 Task: In the Contact  Brooklyn_Miller@lohud.com, Log Call and save with description: 'Engaged in a call with a potential client interested in our expertise.'; Select call outcome: 'Busy '; Select call Direction: Inbound; Add date: '9 September, 2023' and time 6:00:PM. Logged in from softage.1@softage.net
Action: Mouse moved to (82, 48)
Screenshot: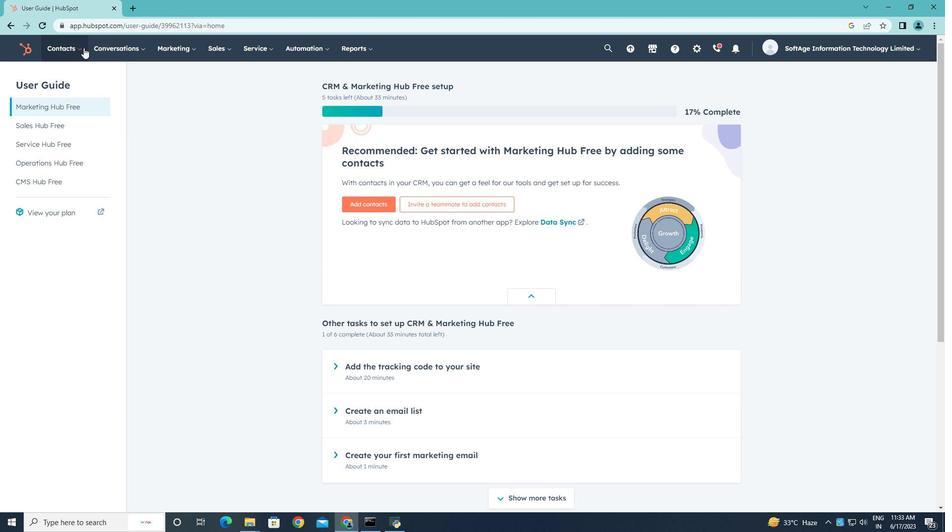 
Action: Mouse pressed left at (82, 48)
Screenshot: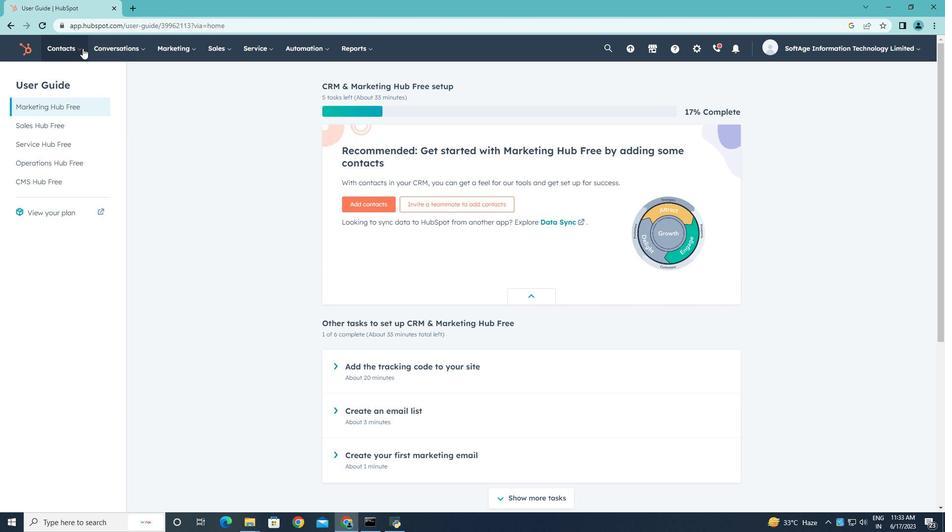 
Action: Mouse moved to (67, 77)
Screenshot: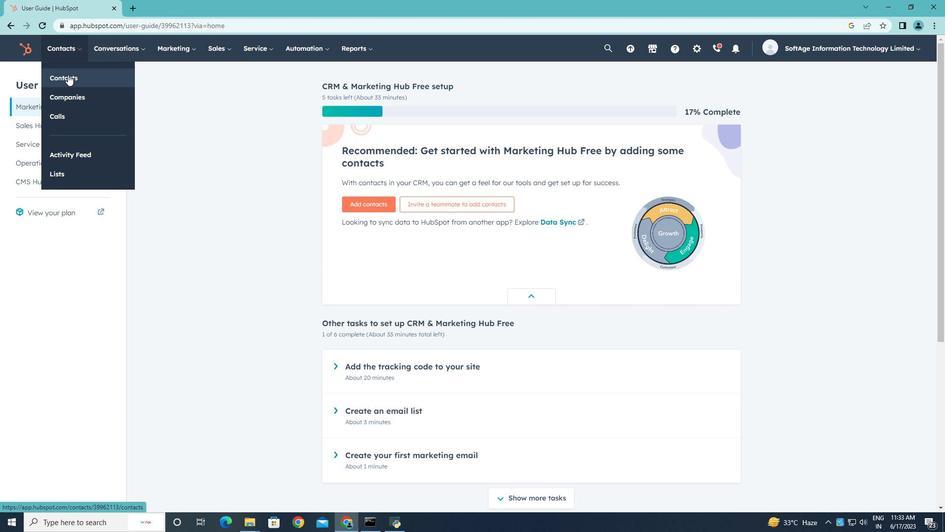 
Action: Mouse pressed left at (67, 77)
Screenshot: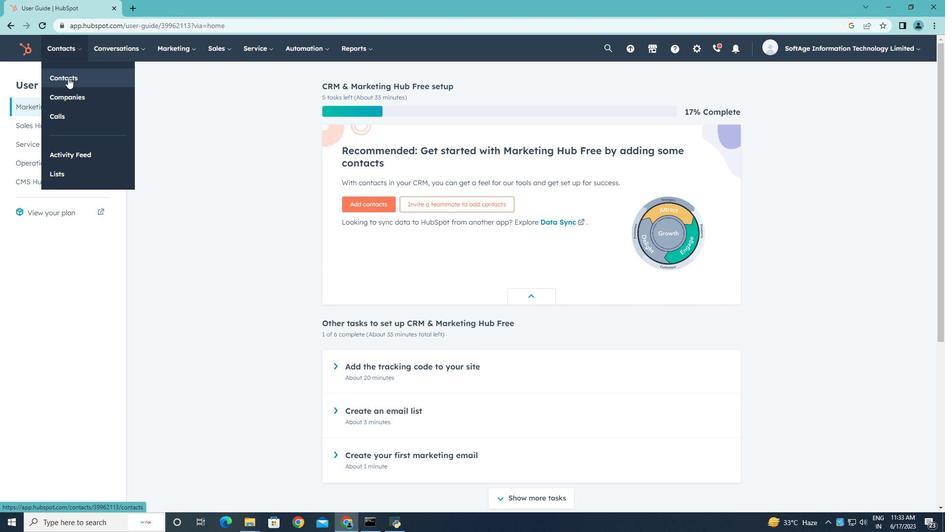 
Action: Mouse moved to (85, 162)
Screenshot: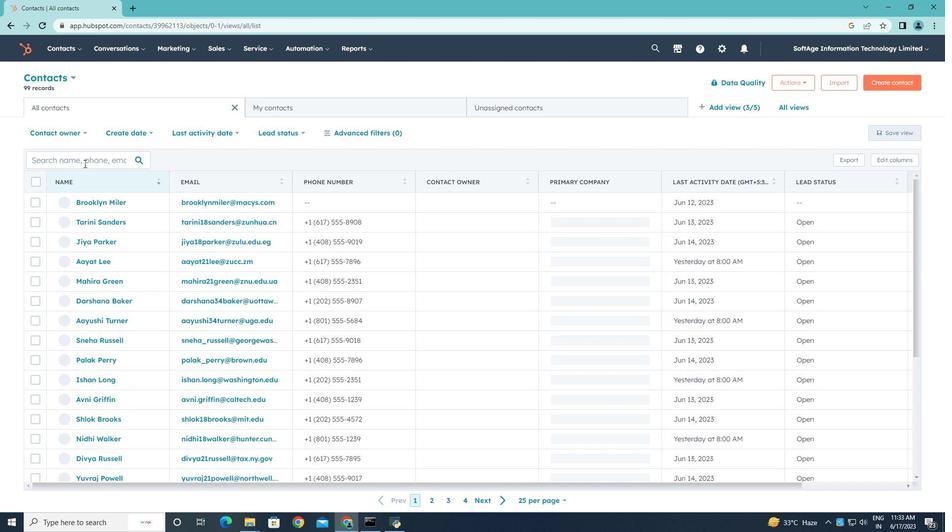 
Action: Mouse pressed left at (85, 162)
Screenshot: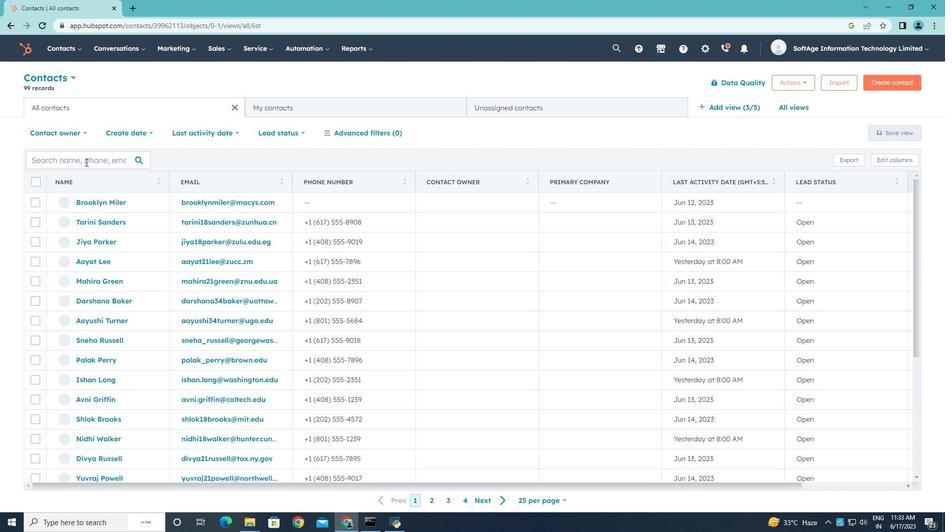 
Action: Key pressed <Key.shift>Brooklyn<Key.shift_r>_<Key.shift>Miller<Key.shift><Key.shift><Key.shift><Key.shift>@lohud.com
Screenshot: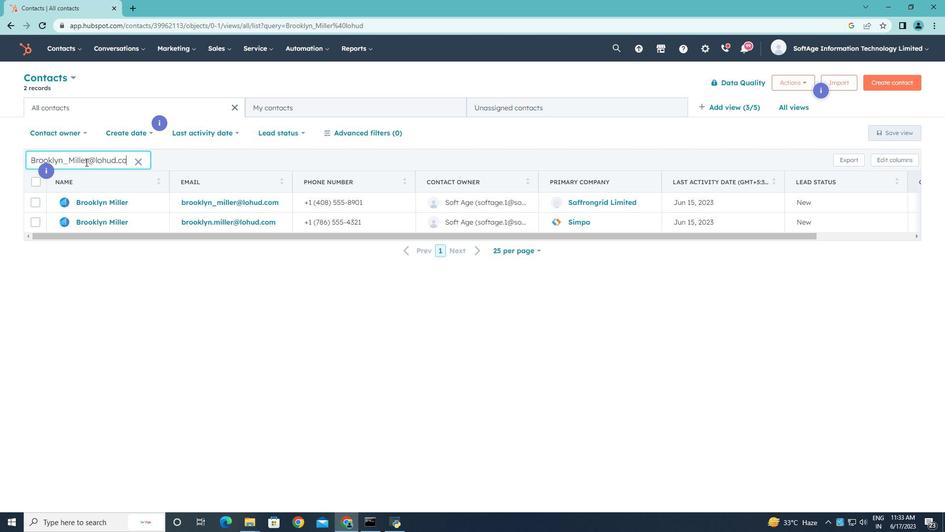 
Action: Mouse moved to (103, 201)
Screenshot: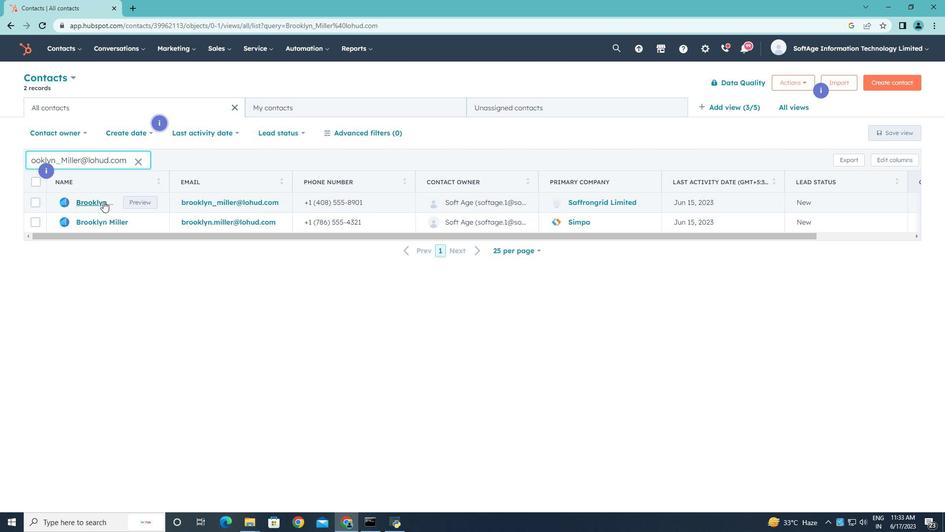 
Action: Mouse pressed left at (103, 201)
Screenshot: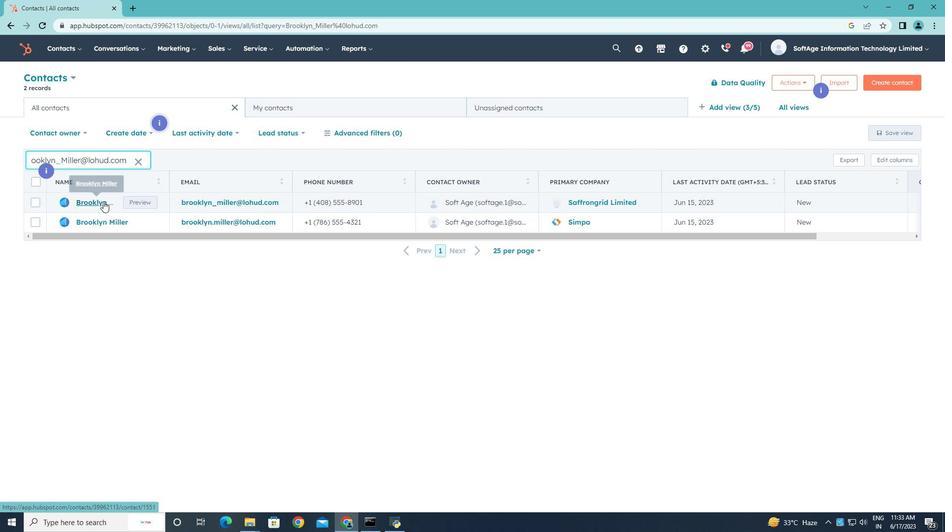 
Action: Mouse moved to (192, 170)
Screenshot: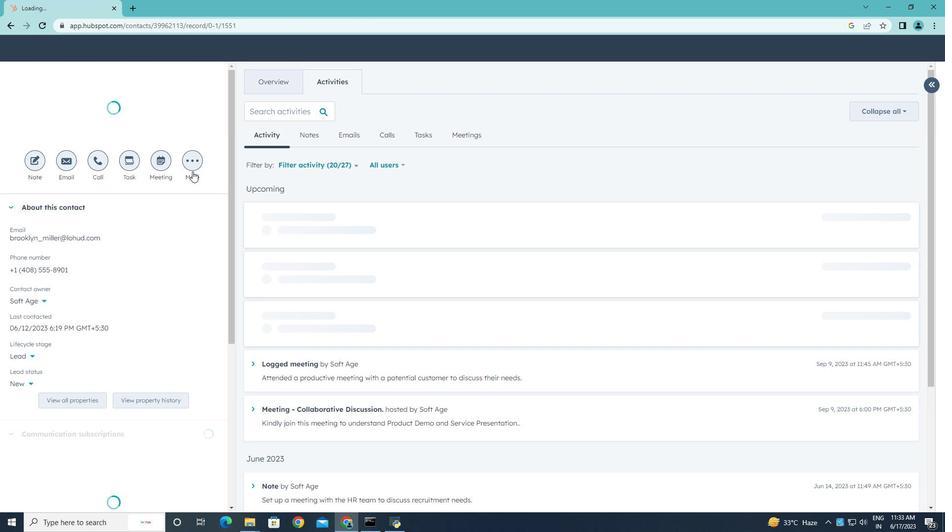 
Action: Mouse pressed left at (192, 170)
Screenshot: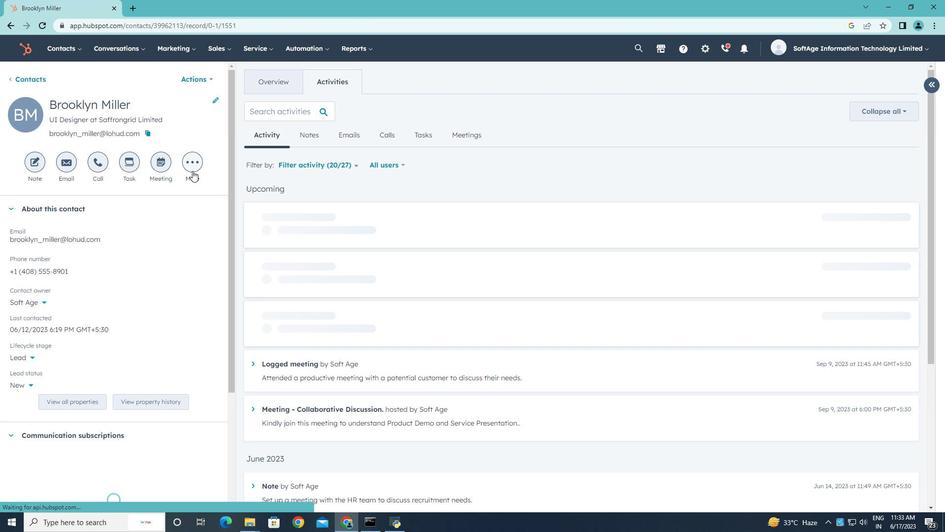 
Action: Mouse moved to (176, 245)
Screenshot: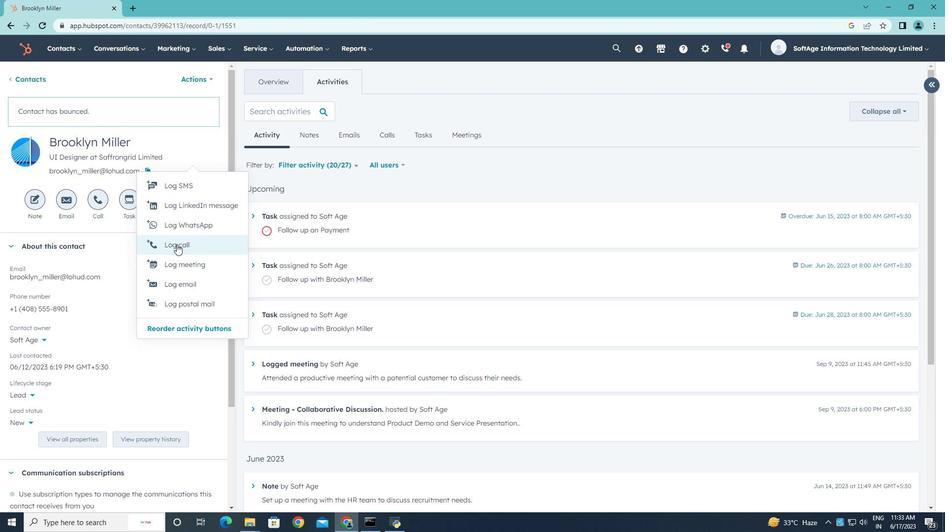 
Action: Mouse pressed left at (176, 245)
Screenshot: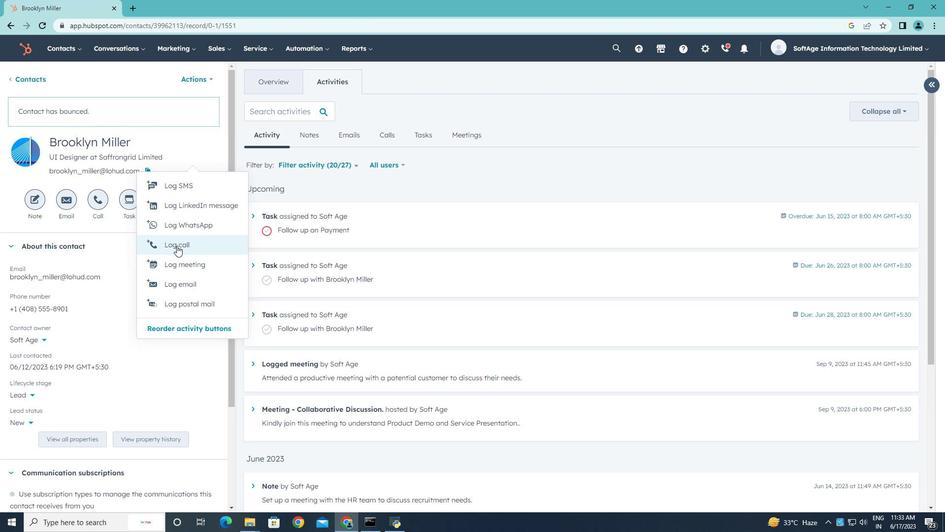 
Action: Mouse moved to (169, 285)
Screenshot: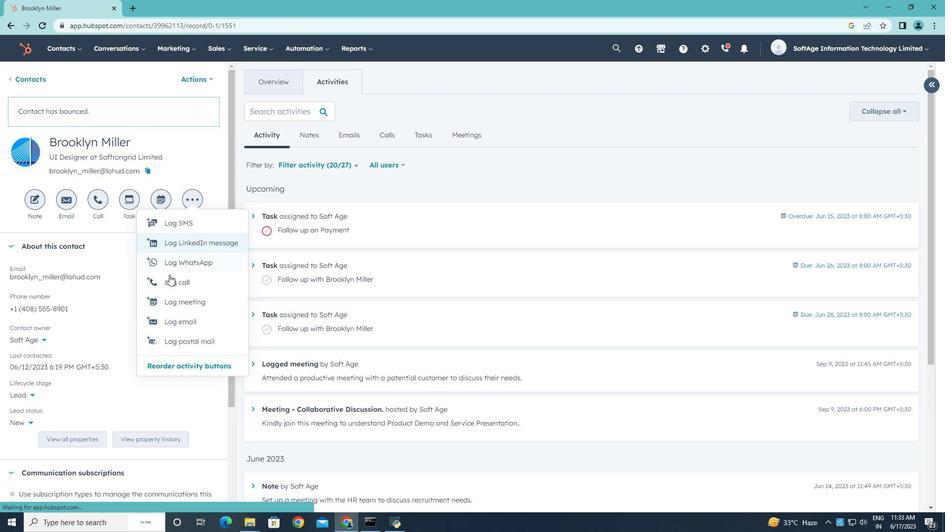 
Action: Mouse pressed left at (169, 285)
Screenshot: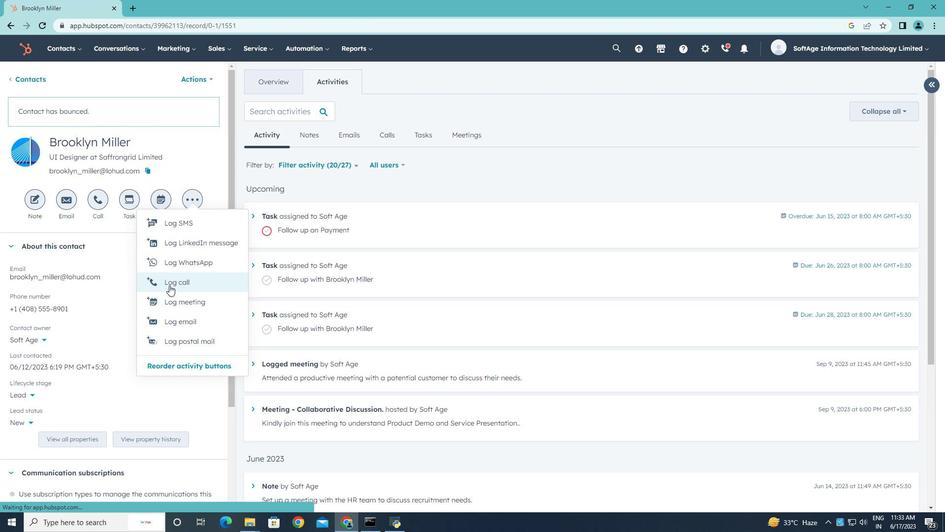 
Action: Key pressed <Key.shift>Engaged<Key.space>in<Key.space>a<Key.space>call<Key.space>with<Key.space>a<Key.space>potential<Key.space>client<Key.space>interested<Key.space>in<Key.space>our<Key.space>expertise.
Screenshot: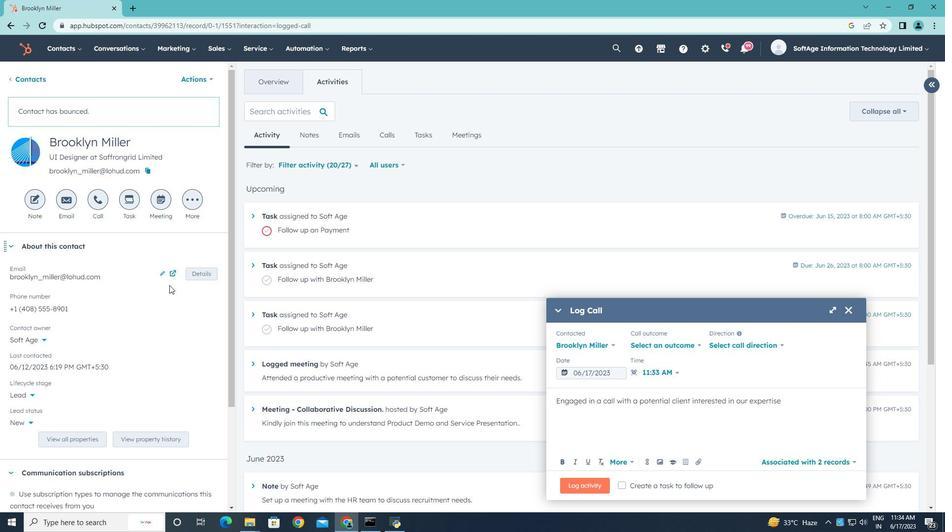 
Action: Mouse moved to (700, 346)
Screenshot: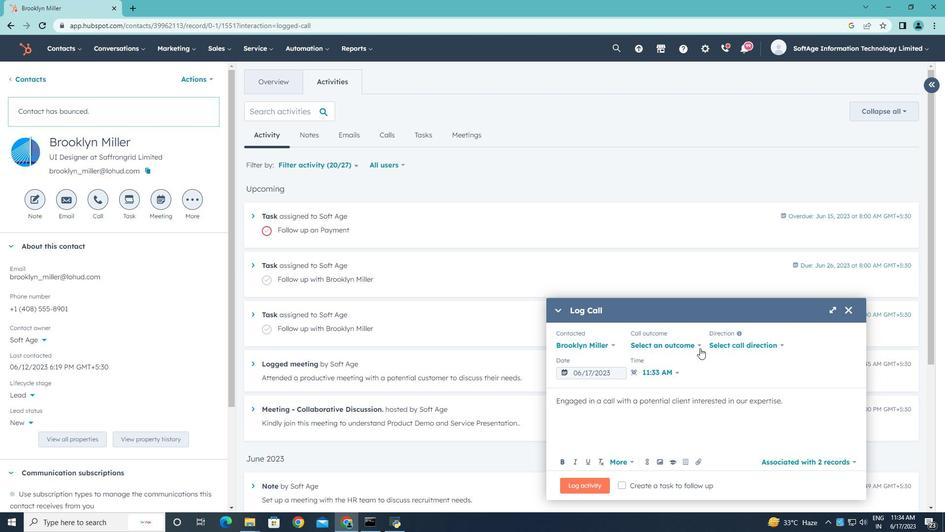 
Action: Mouse pressed left at (700, 346)
Screenshot: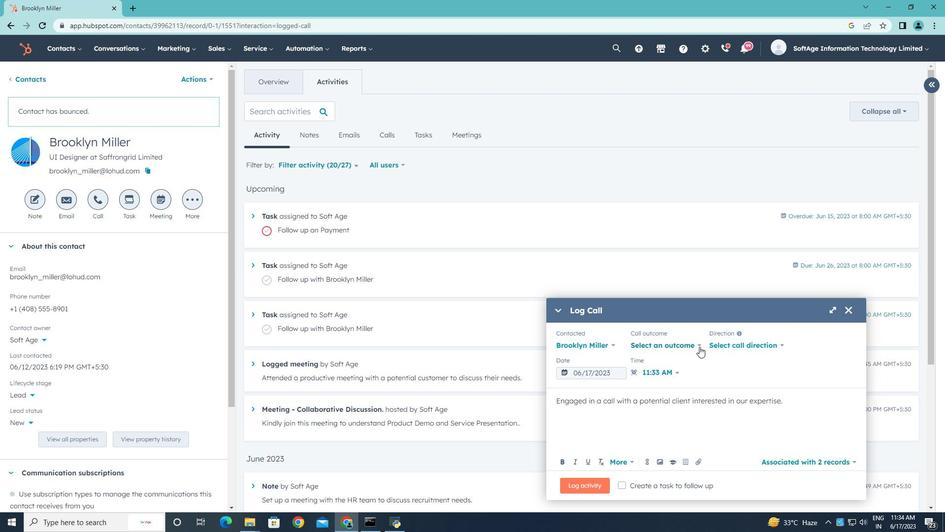 
Action: Mouse moved to (672, 372)
Screenshot: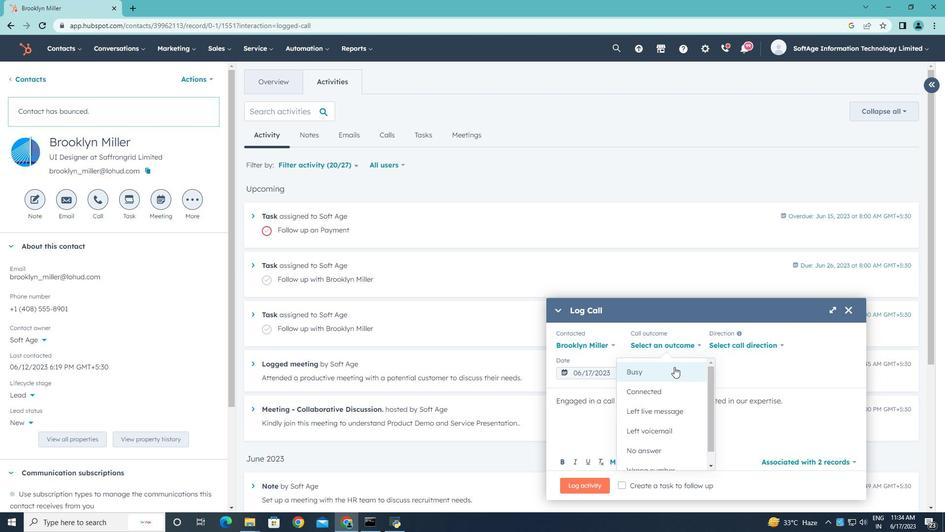 
Action: Mouse pressed left at (672, 372)
Screenshot: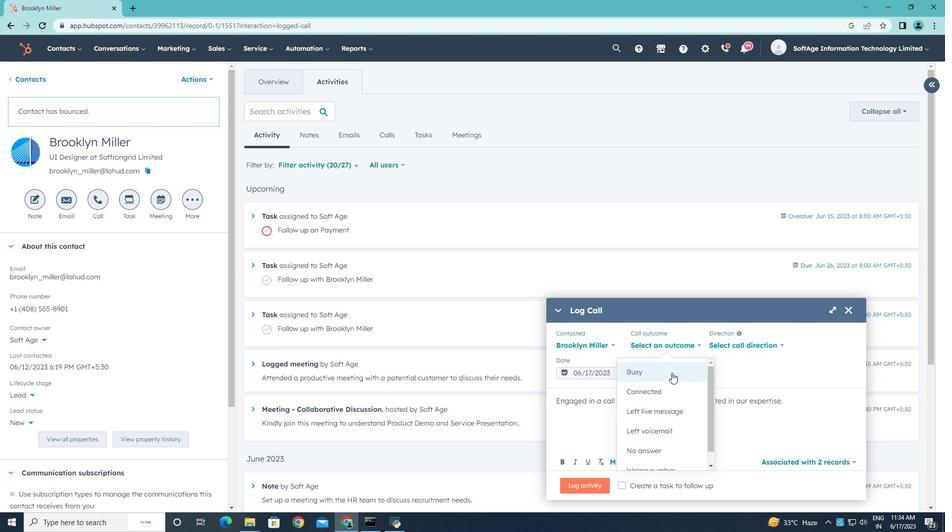 
Action: Mouse moved to (734, 343)
Screenshot: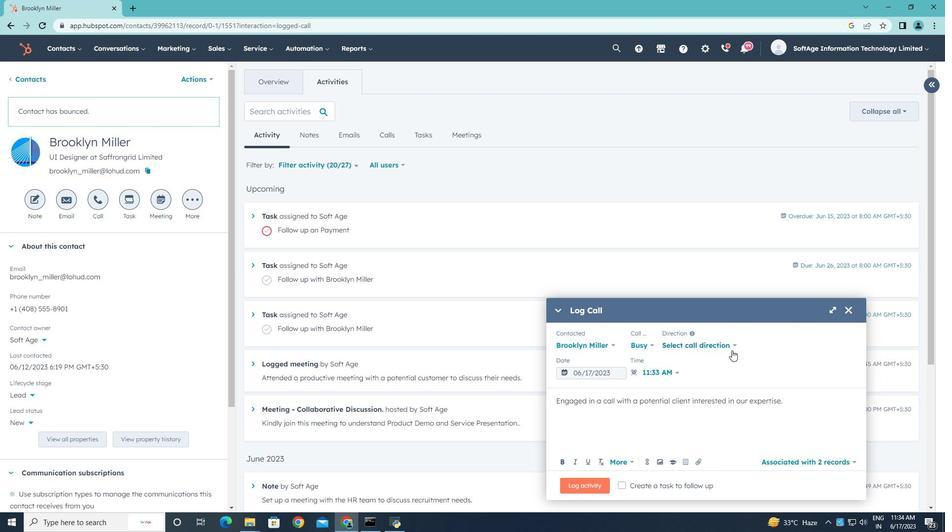 
Action: Mouse pressed left at (734, 343)
Screenshot: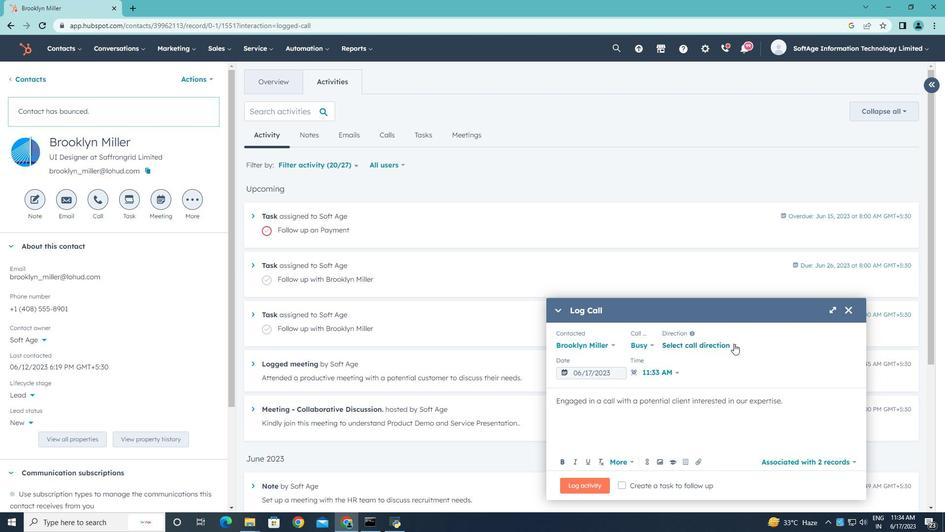 
Action: Mouse moved to (704, 371)
Screenshot: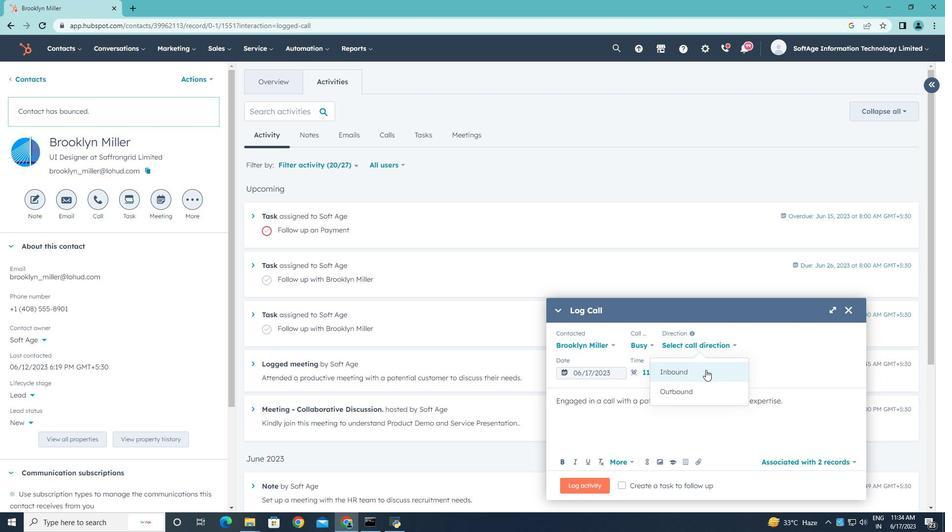 
Action: Mouse pressed left at (704, 371)
Screenshot: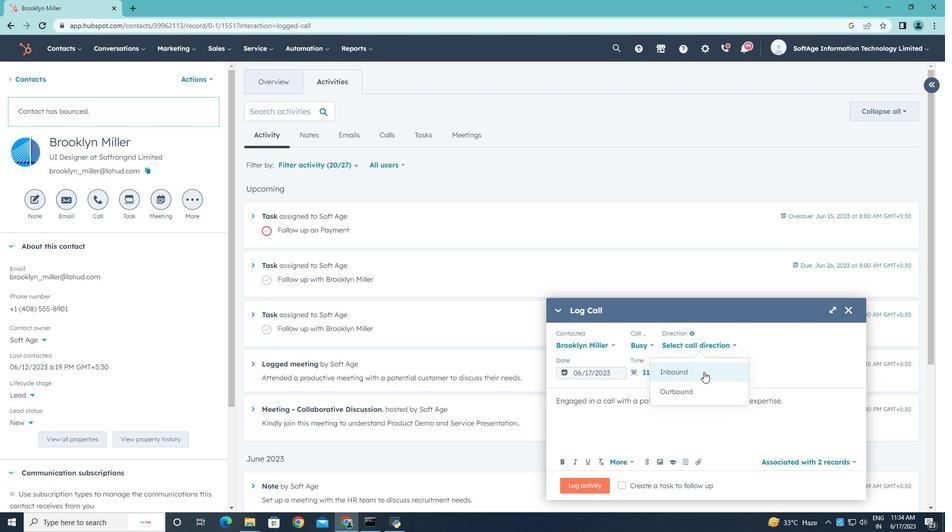 
Action: Mouse moved to (776, 344)
Screenshot: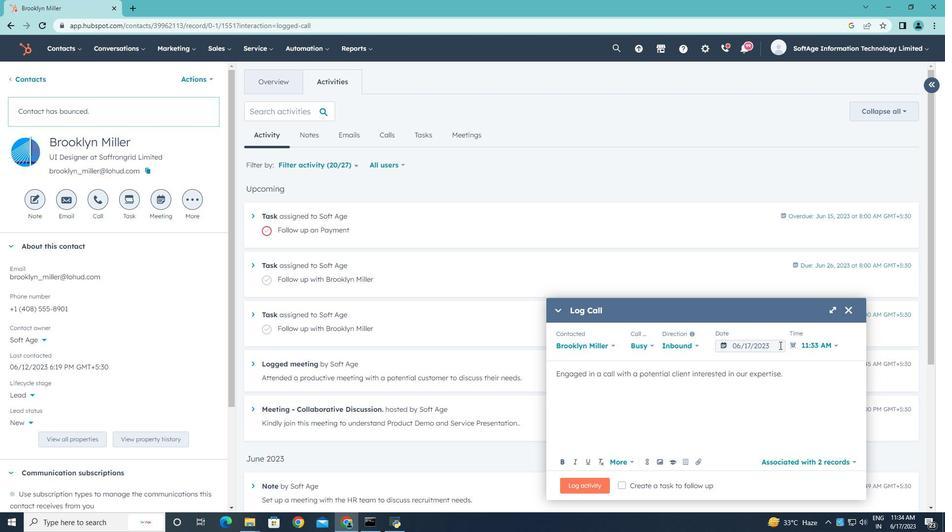 
Action: Mouse pressed left at (776, 344)
Screenshot: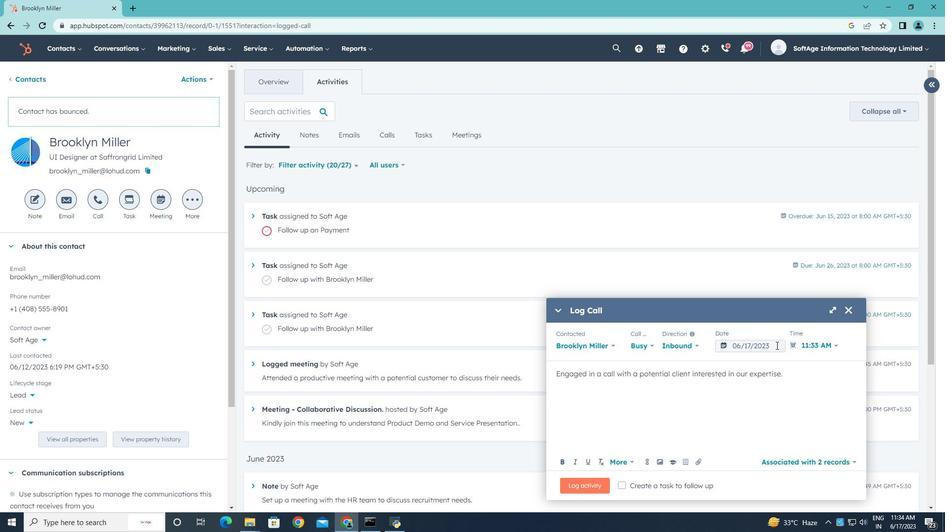 
Action: Mouse moved to (840, 190)
Screenshot: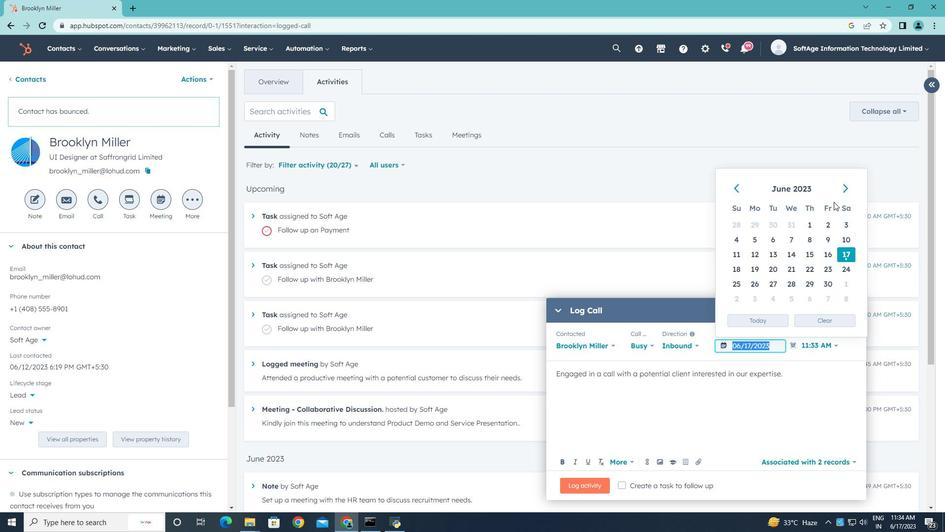 
Action: Mouse pressed left at (840, 190)
Screenshot: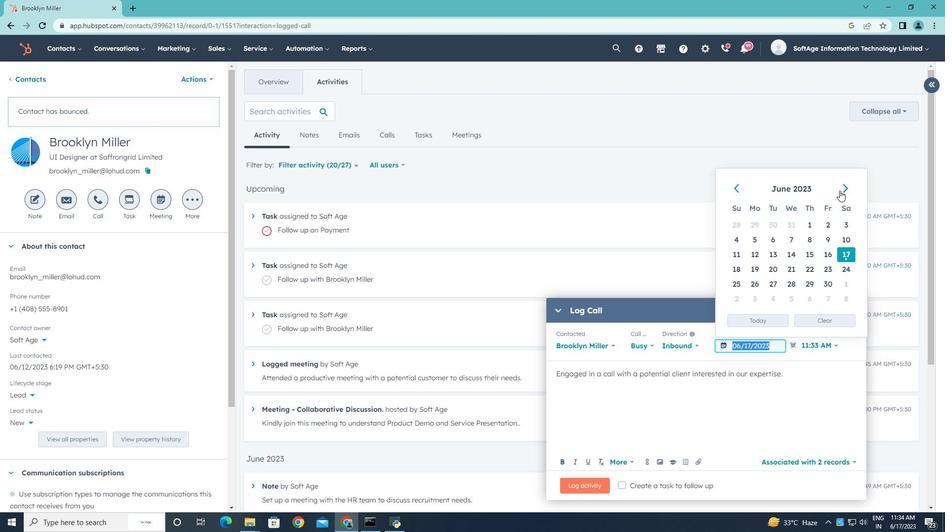 
Action: Mouse pressed left at (840, 190)
Screenshot: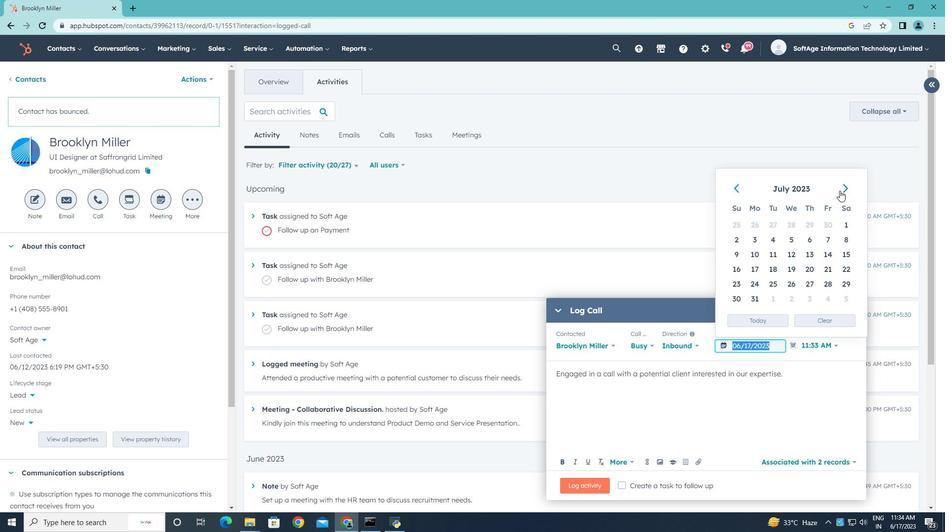 
Action: Mouse pressed left at (840, 190)
Screenshot: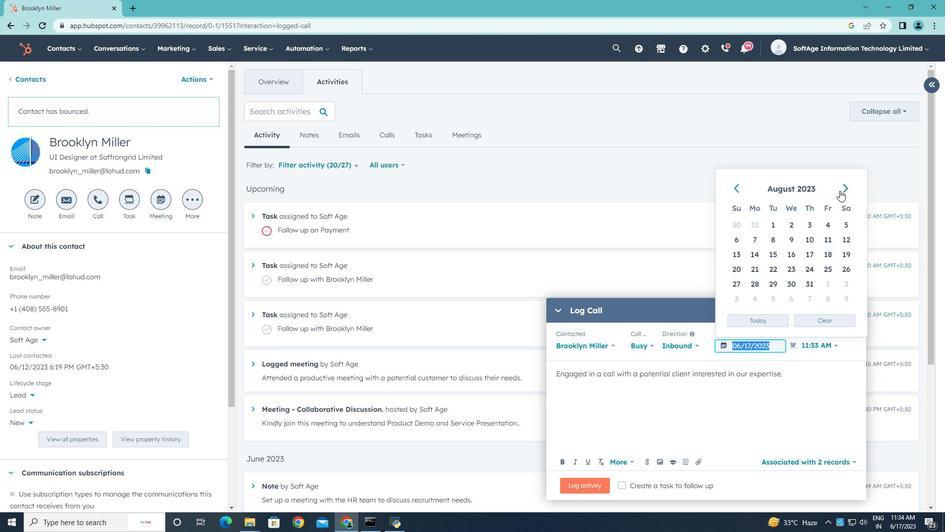 
Action: Mouse moved to (849, 240)
Screenshot: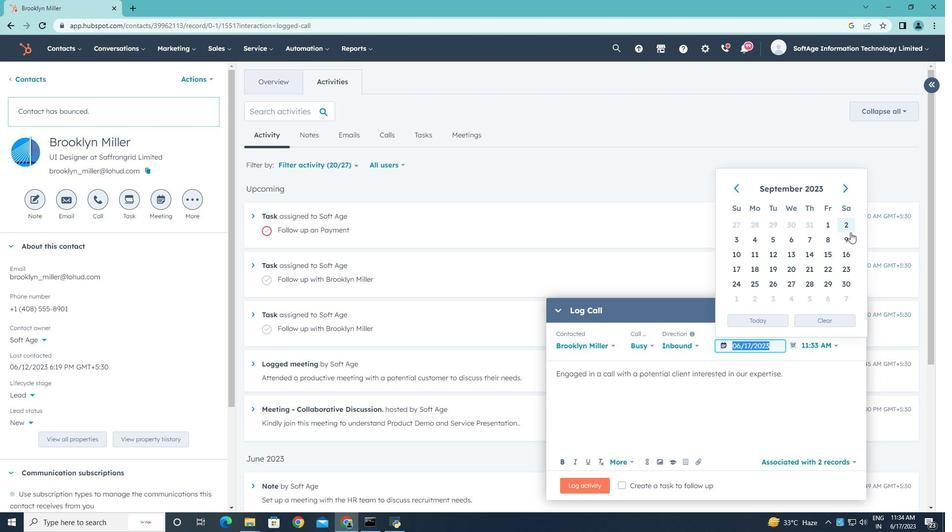 
Action: Mouse pressed left at (849, 240)
Screenshot: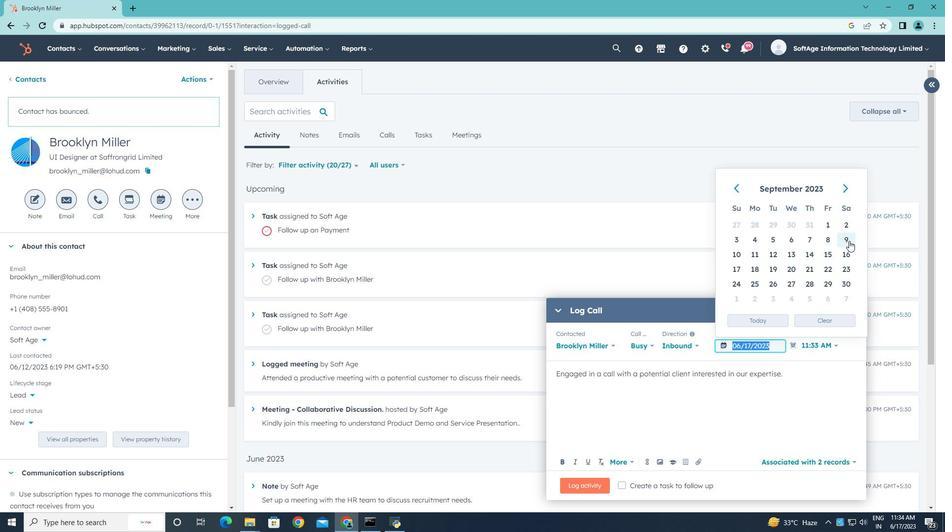 
Action: Mouse moved to (835, 346)
Screenshot: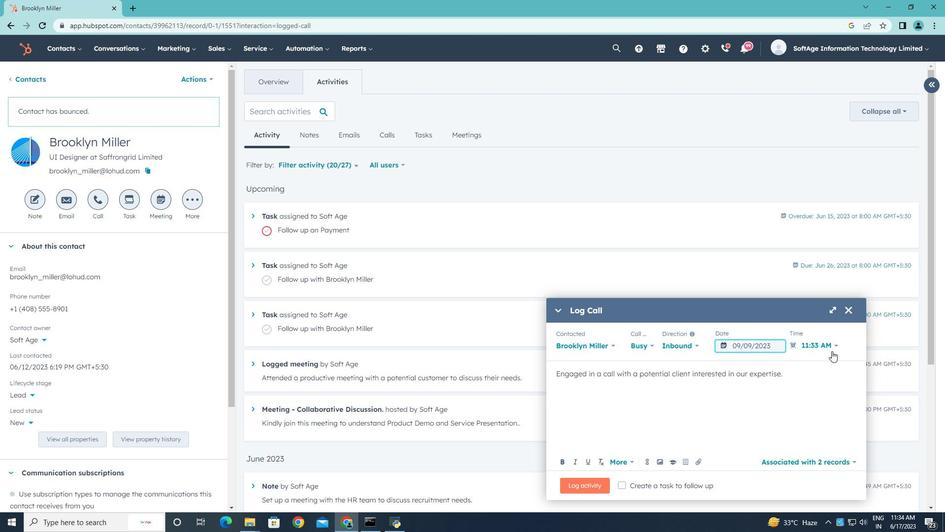
Action: Mouse pressed left at (835, 346)
Screenshot: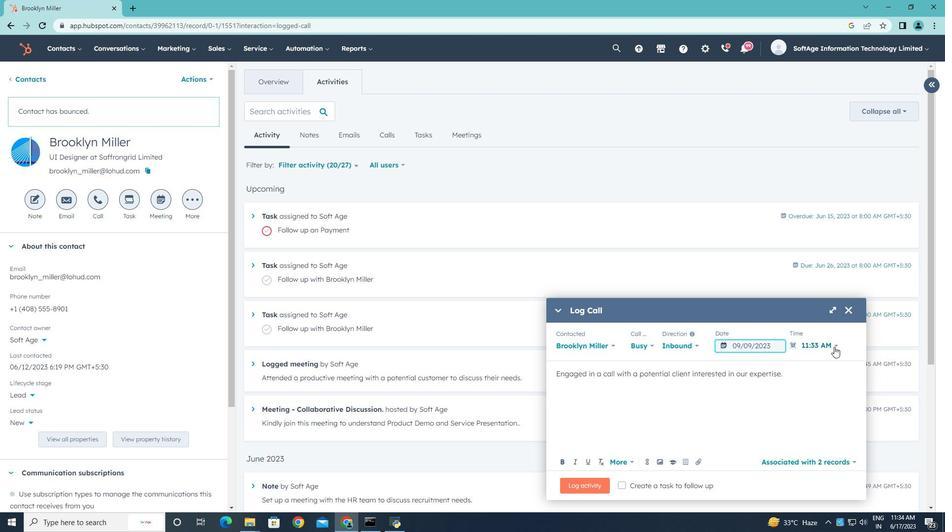 
Action: Mouse moved to (773, 457)
Screenshot: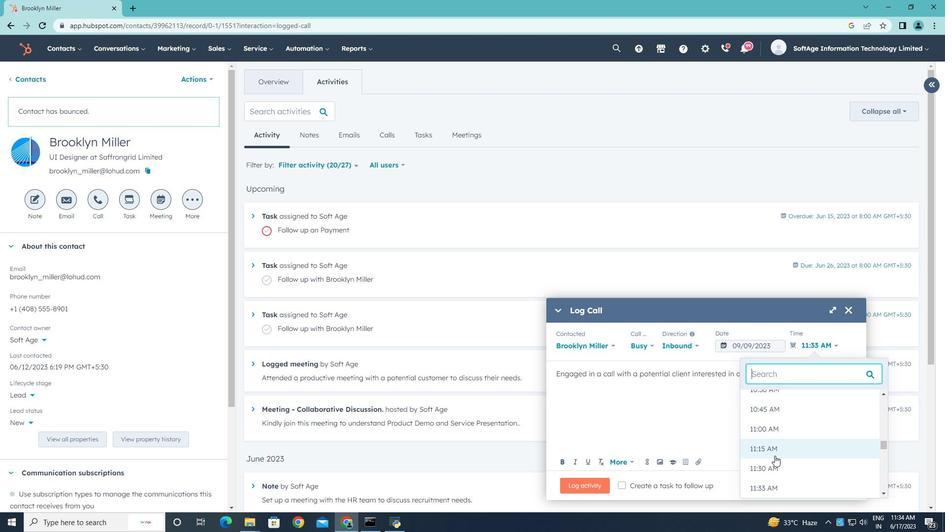 
Action: Mouse scrolled (773, 457) with delta (0, 0)
Screenshot: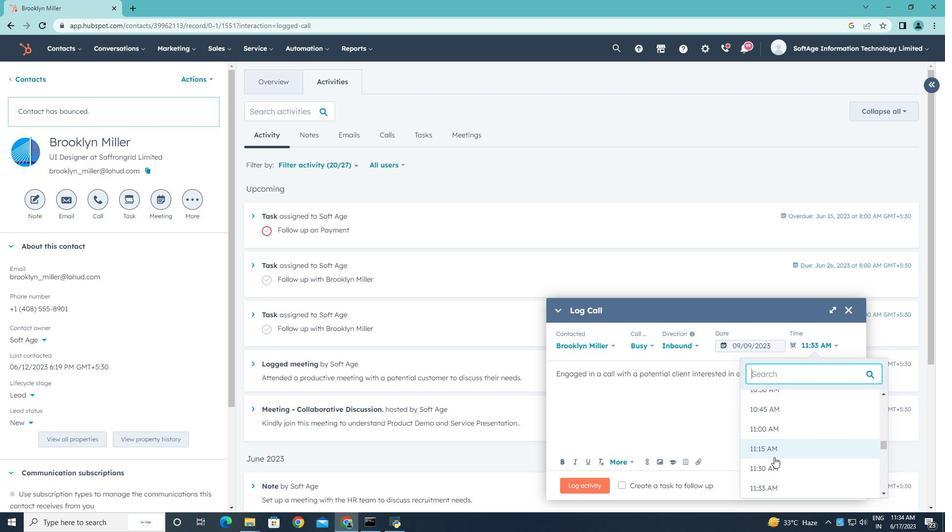 
Action: Mouse moved to (772, 460)
Screenshot: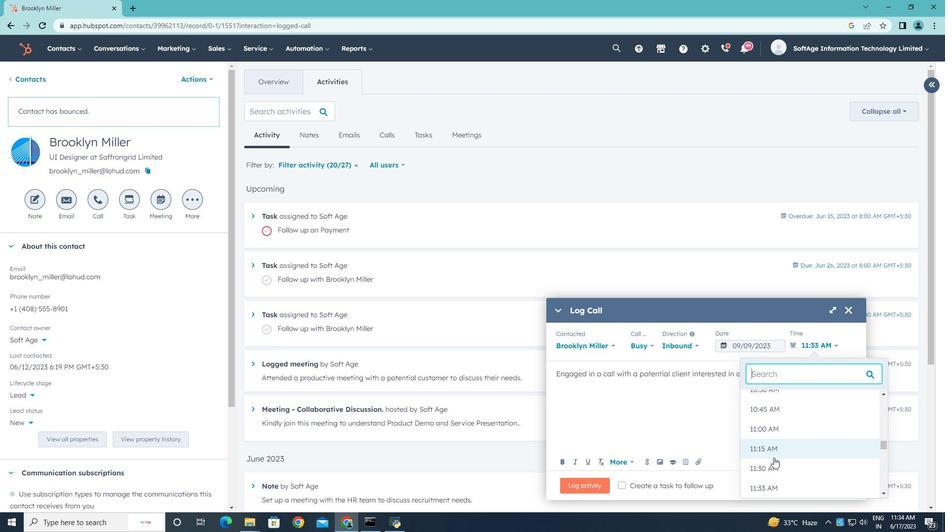 
Action: Mouse scrolled (772, 460) with delta (0, 0)
Screenshot: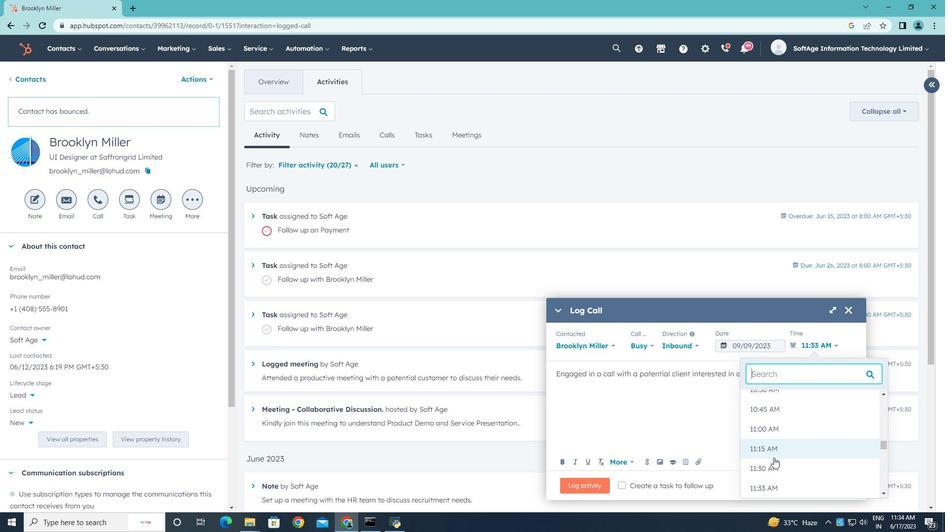 
Action: Mouse moved to (772, 461)
Screenshot: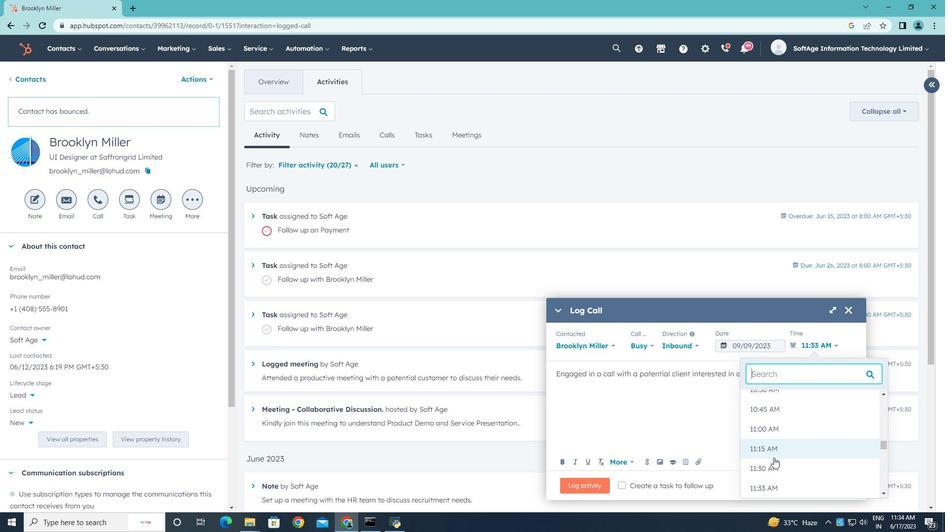 
Action: Mouse scrolled (772, 460) with delta (0, 0)
Screenshot: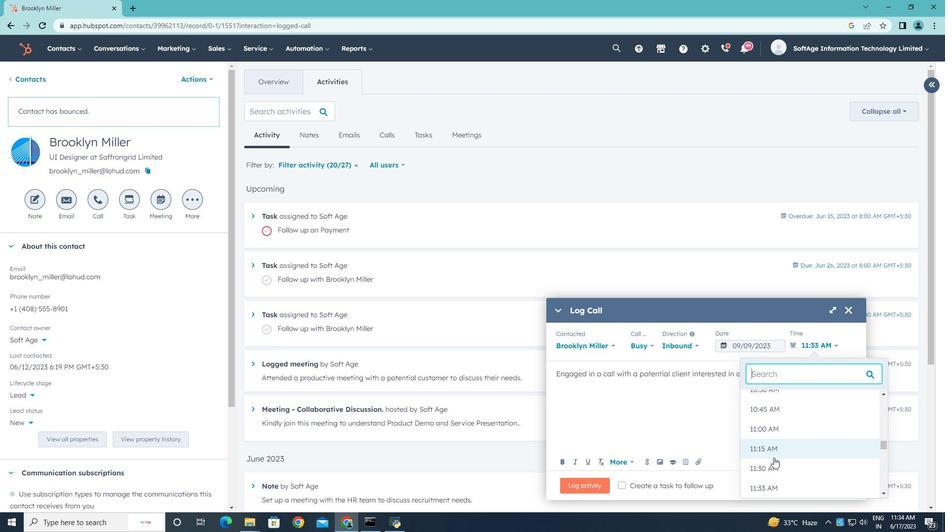 
Action: Mouse moved to (772, 461)
Screenshot: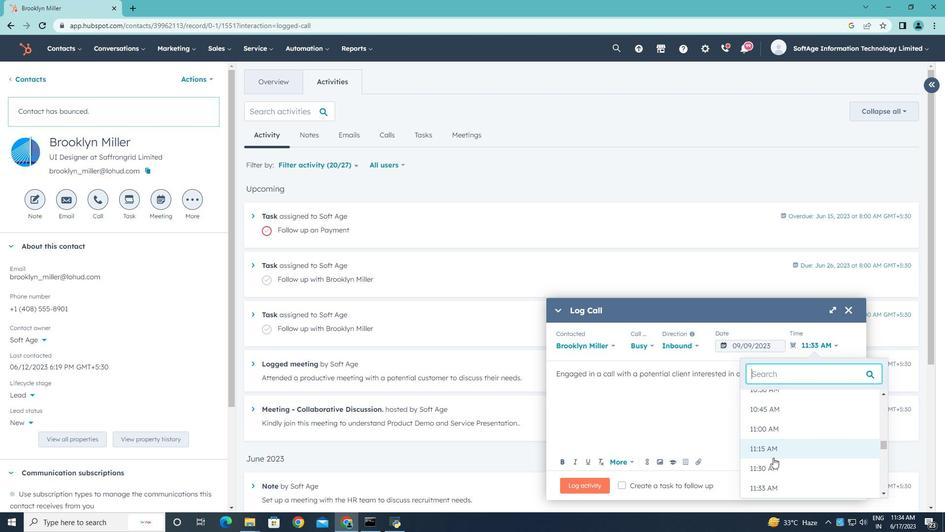 
Action: Mouse scrolled (772, 460) with delta (0, 0)
Screenshot: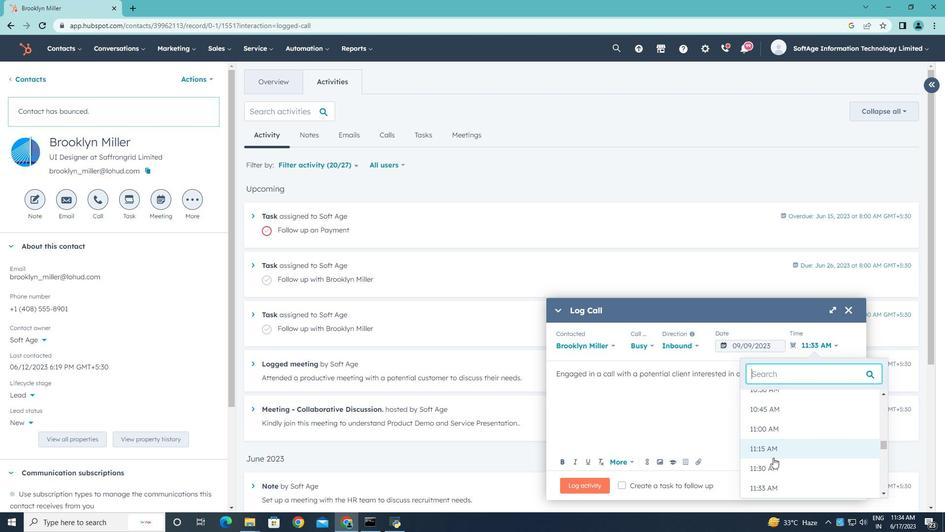 
Action: Mouse scrolled (772, 460) with delta (0, 0)
Screenshot: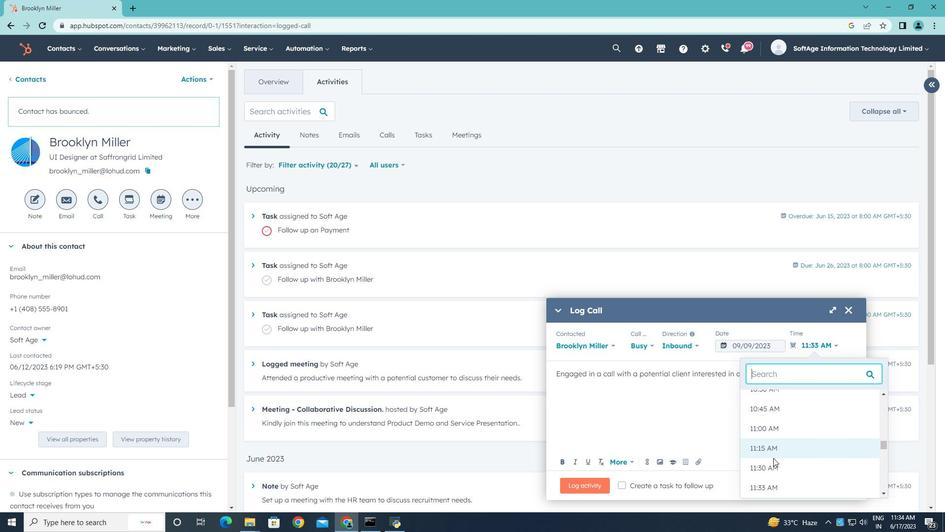 
Action: Mouse moved to (771, 461)
Screenshot: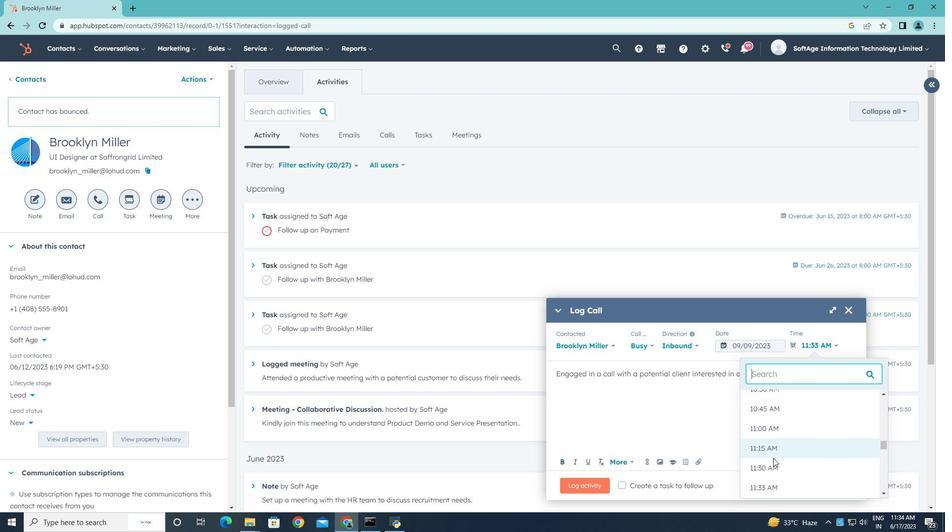 
Action: Mouse scrolled (771, 460) with delta (0, 0)
Screenshot: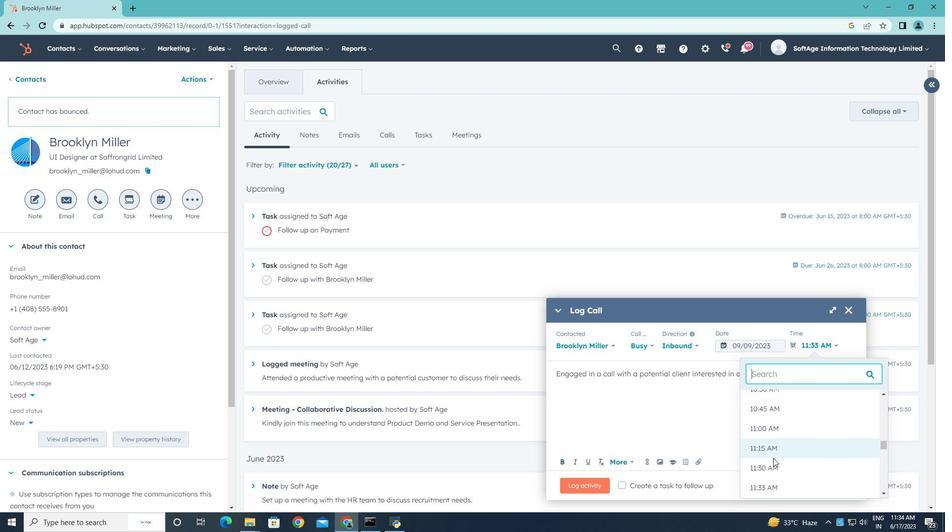 
Action: Mouse scrolled (771, 460) with delta (0, 0)
Screenshot: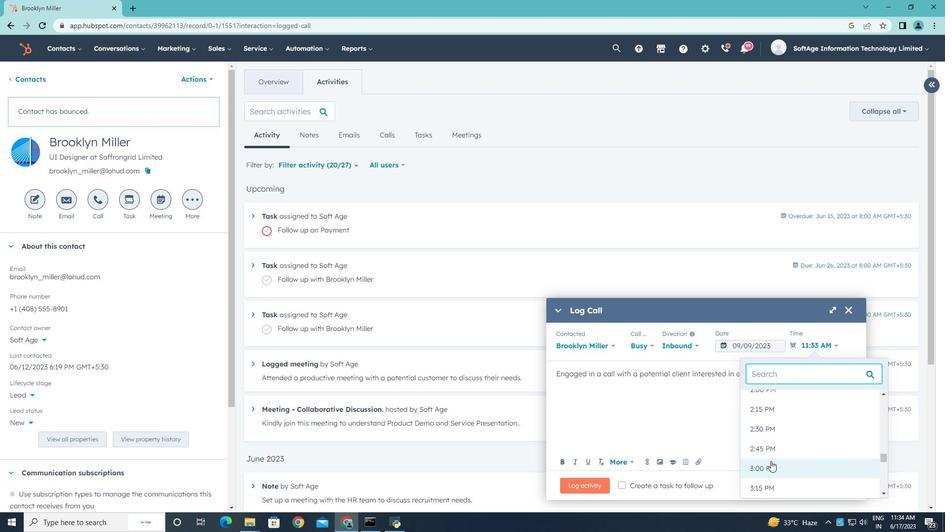 
Action: Mouse scrolled (771, 460) with delta (0, 0)
Screenshot: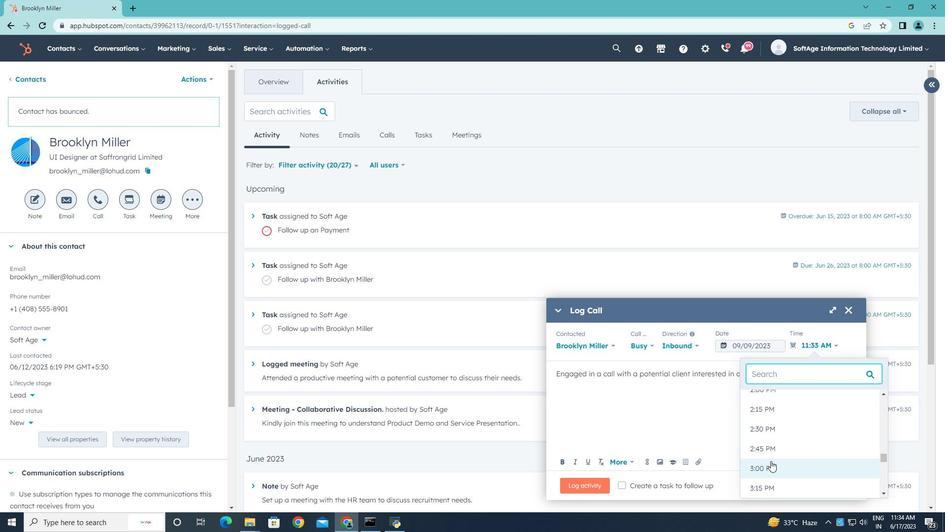 
Action: Mouse scrolled (771, 460) with delta (0, 0)
Screenshot: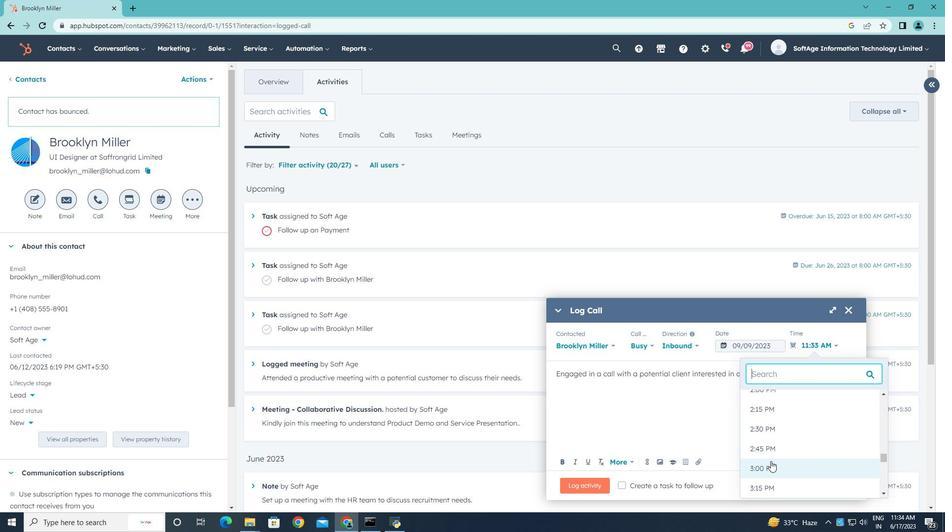 
Action: Mouse scrolled (771, 460) with delta (0, 0)
Screenshot: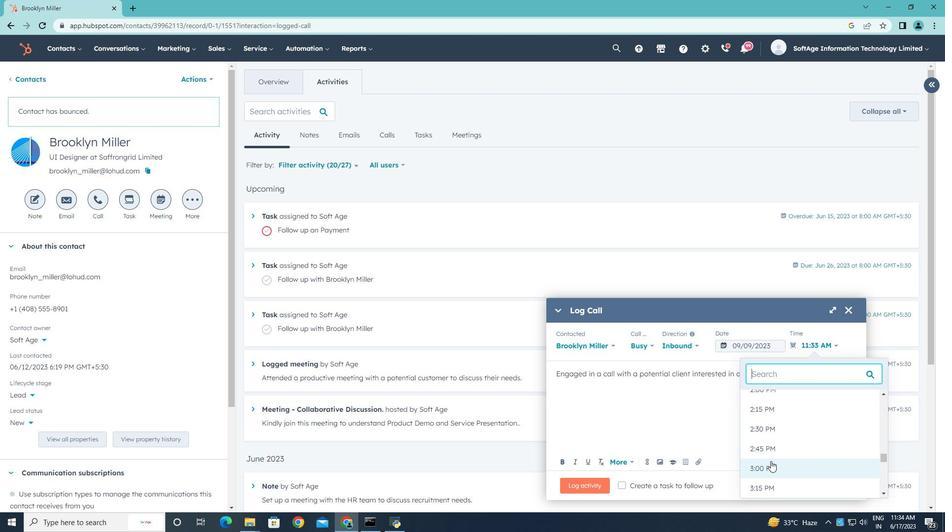 
Action: Mouse scrolled (771, 460) with delta (0, 0)
Screenshot: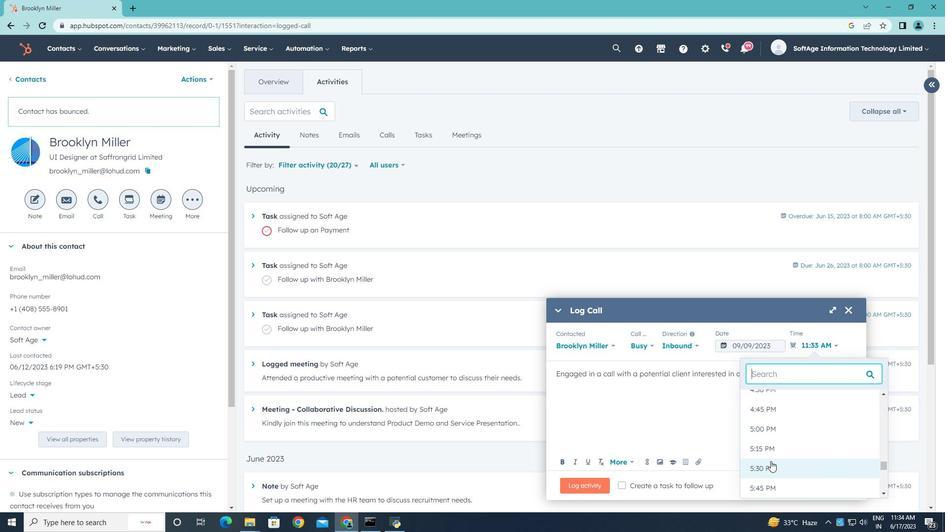 
Action: Mouse moved to (785, 456)
Screenshot: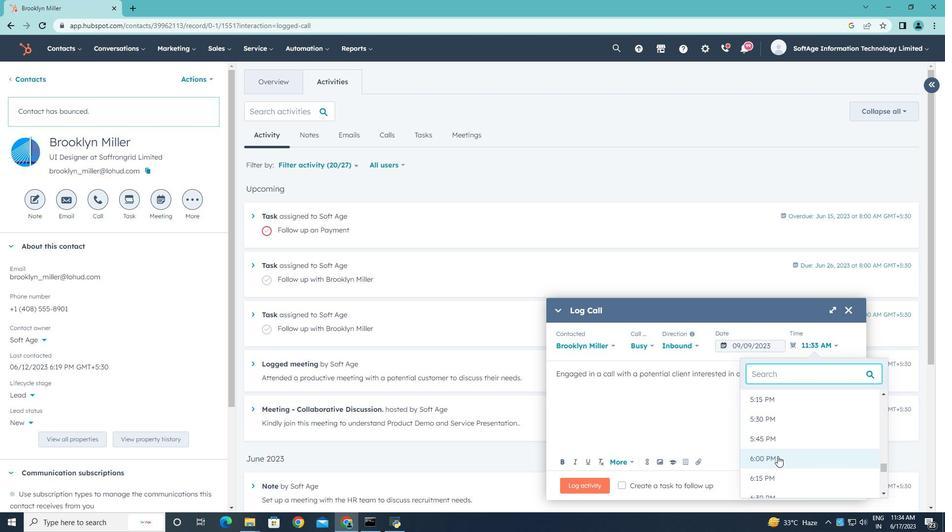 
Action: Mouse pressed left at (785, 456)
Screenshot: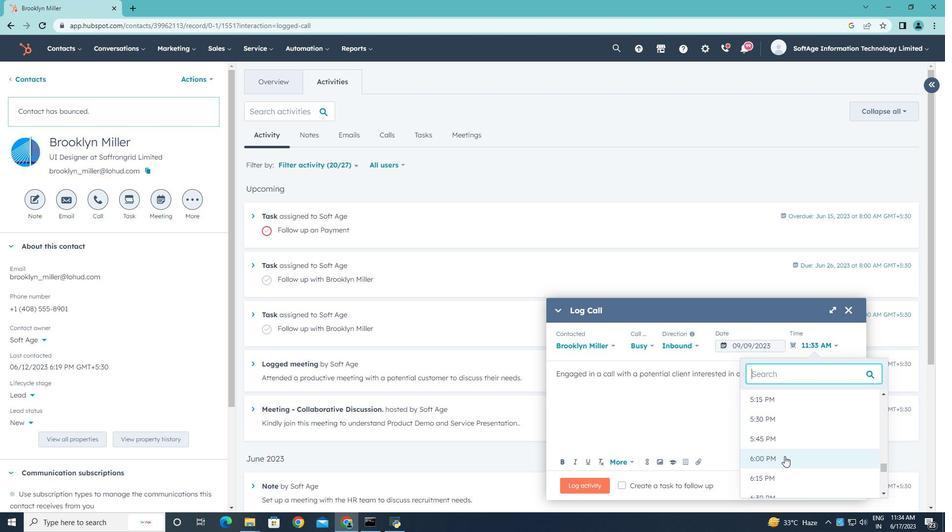
Action: Mouse moved to (588, 482)
Screenshot: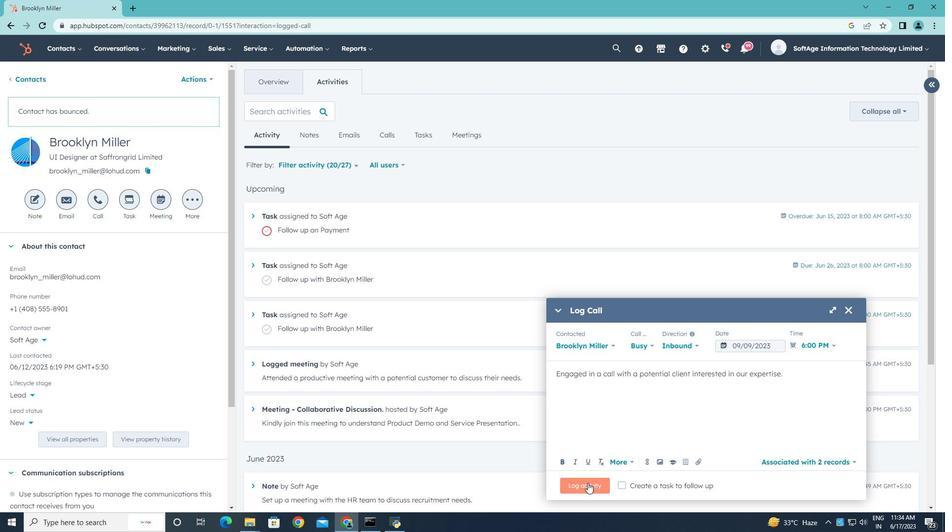 
Action: Mouse pressed left at (588, 482)
Screenshot: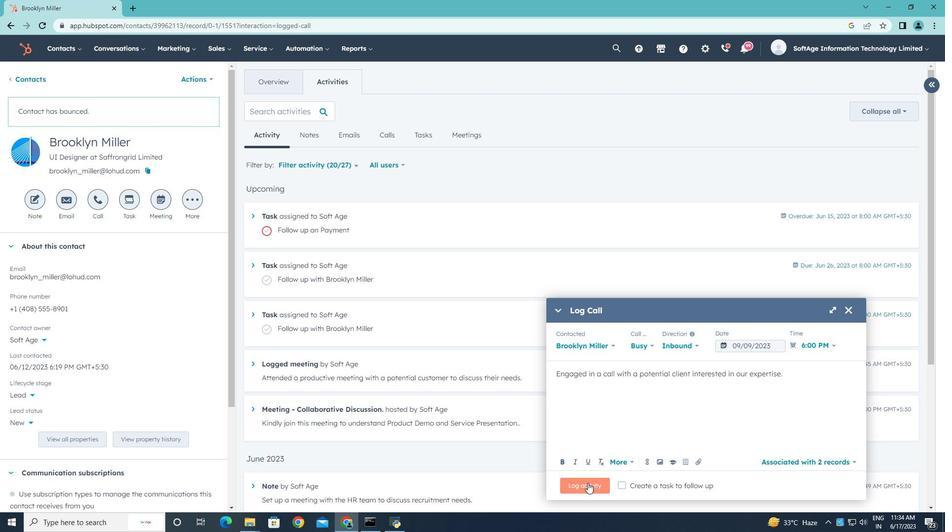 
